 Task: View and add the product "Purina Fancy Feast Cat Food with Ocean Fish and Salmon and Accents of Garden Greens (16 oz)" to cart from the store "Pavilions Pets".
Action: Mouse pressed left at (59, 89)
Screenshot: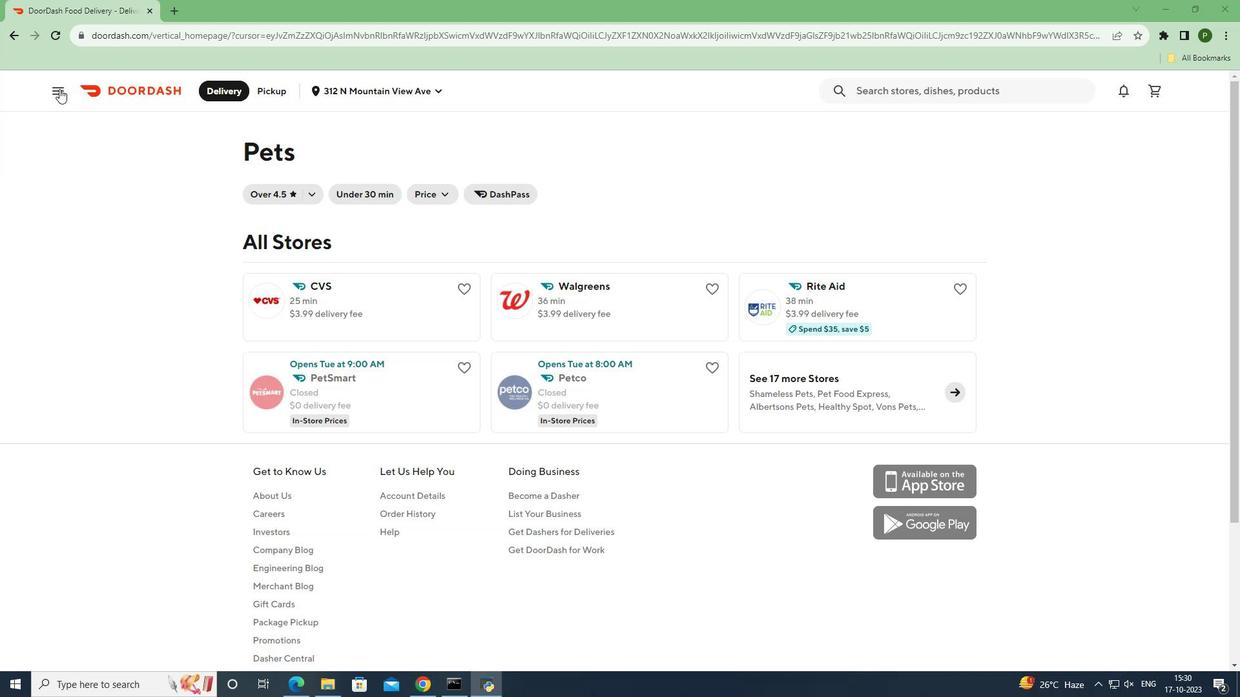 
Action: Mouse moved to (65, 182)
Screenshot: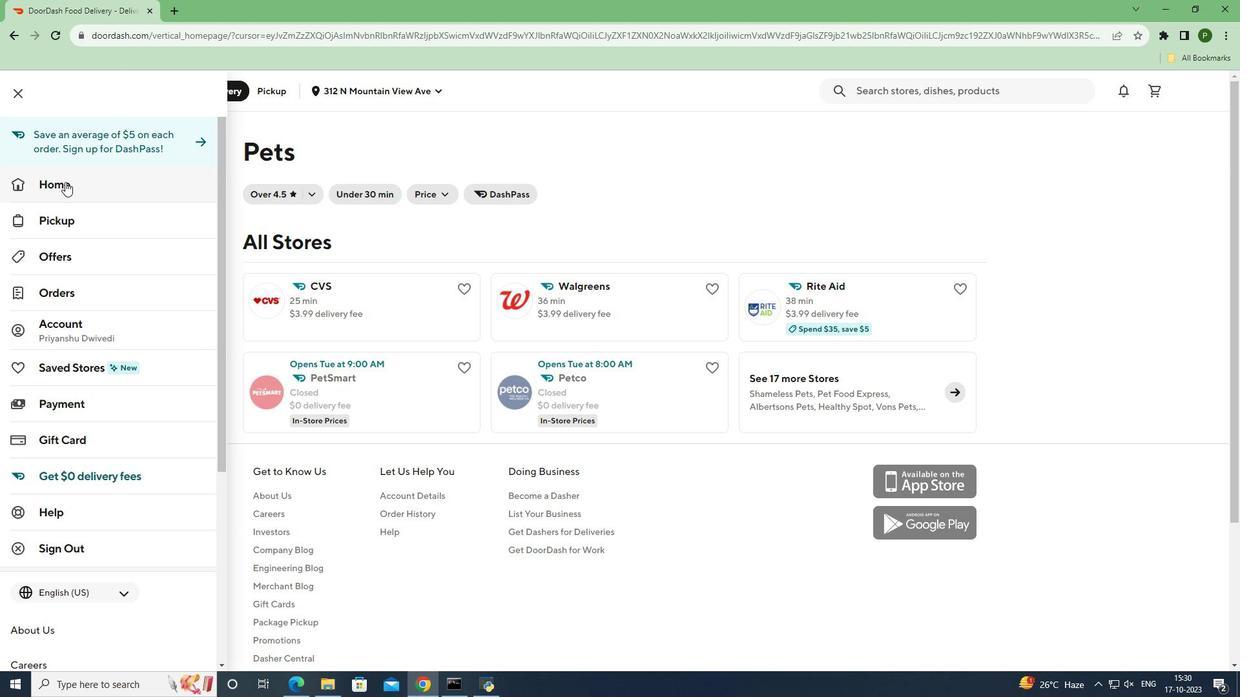 
Action: Mouse pressed left at (65, 182)
Screenshot: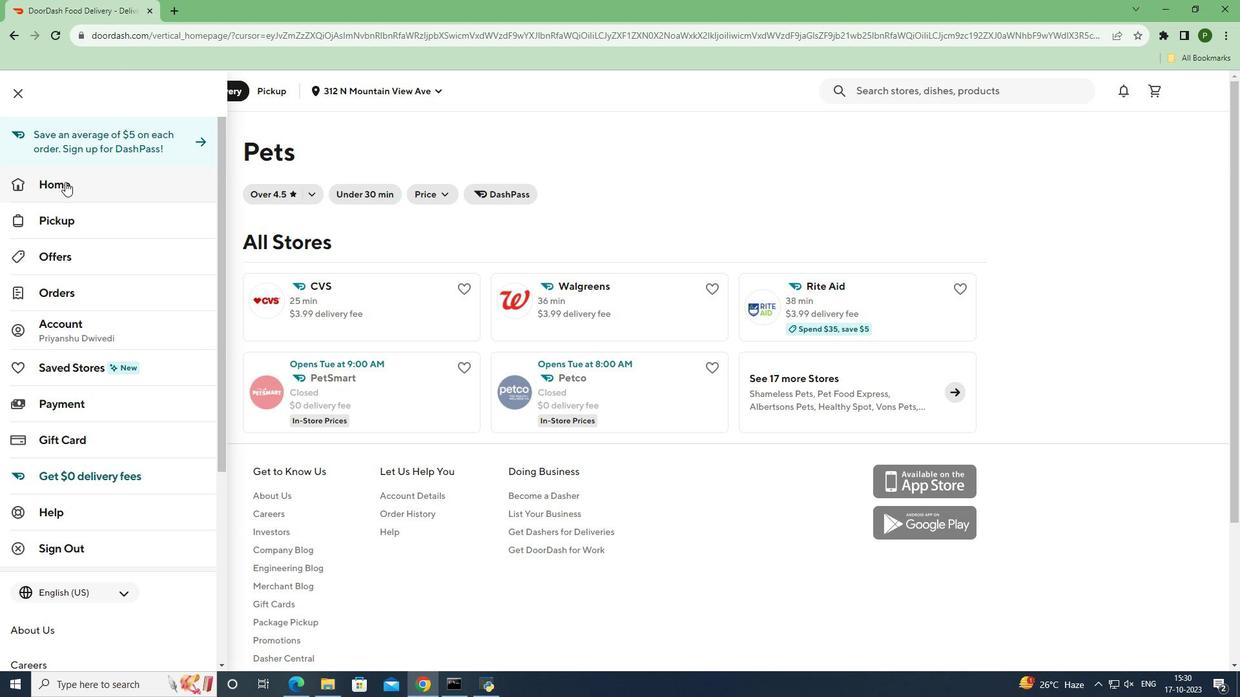 
Action: Mouse moved to (566, 139)
Screenshot: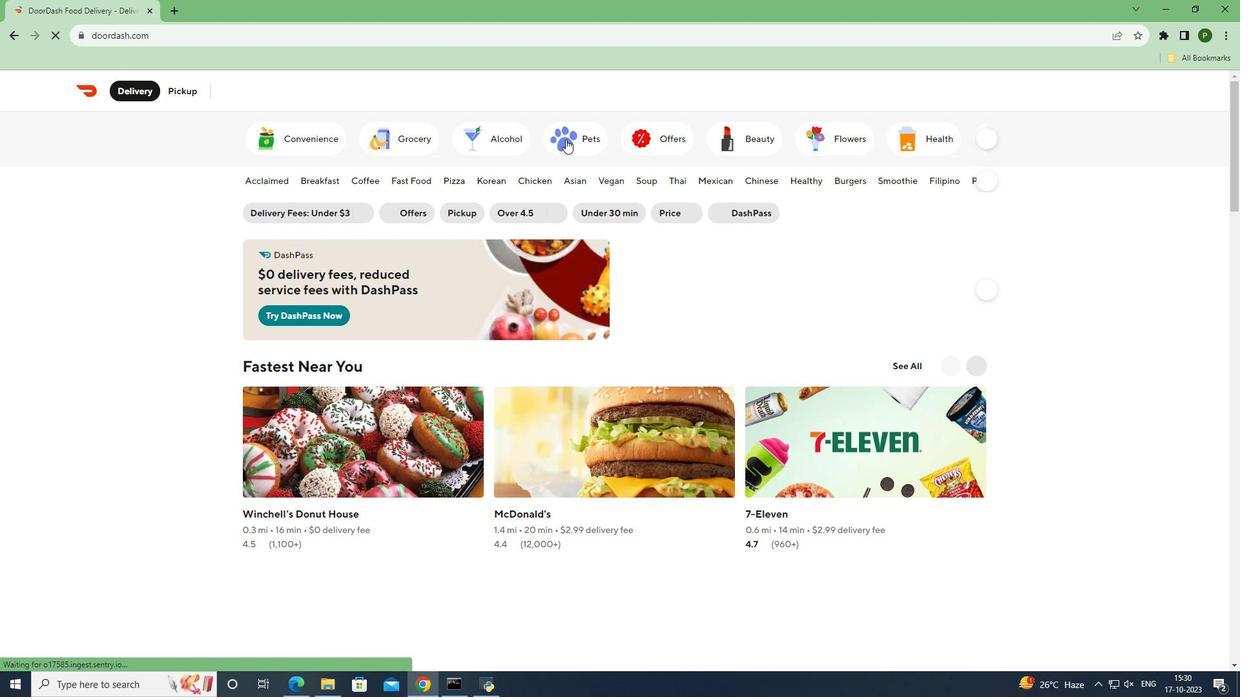 
Action: Mouse pressed left at (566, 139)
Screenshot: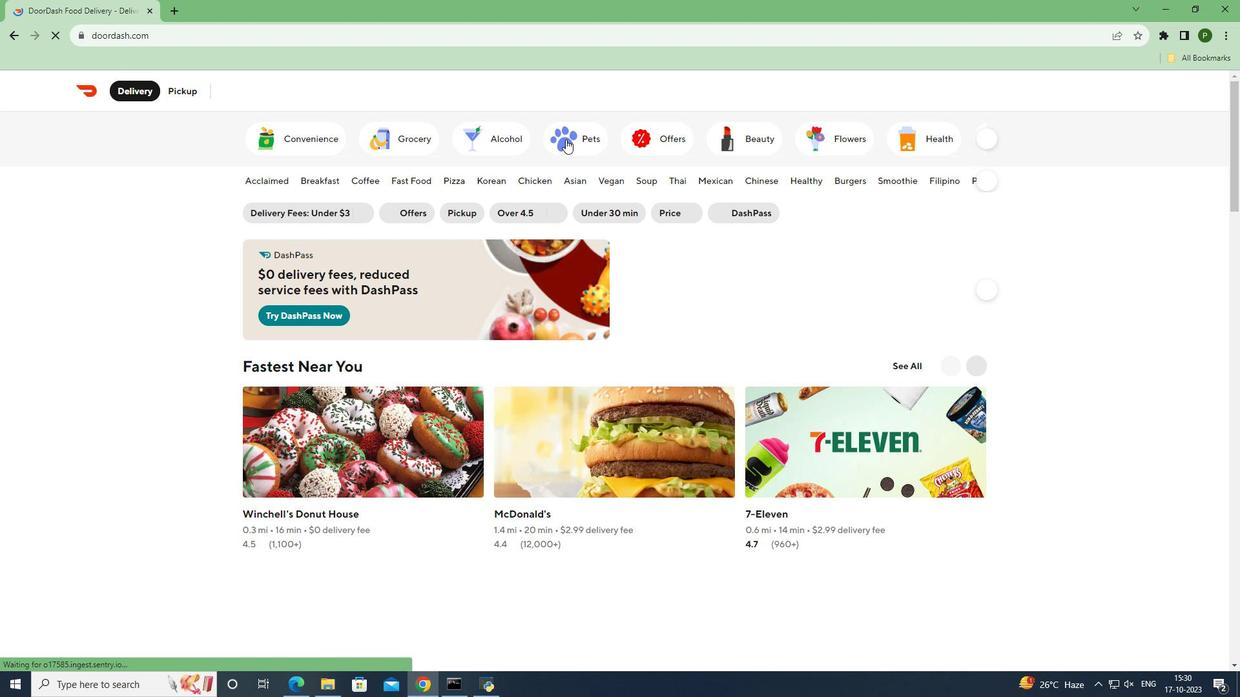 
Action: Mouse moved to (958, 393)
Screenshot: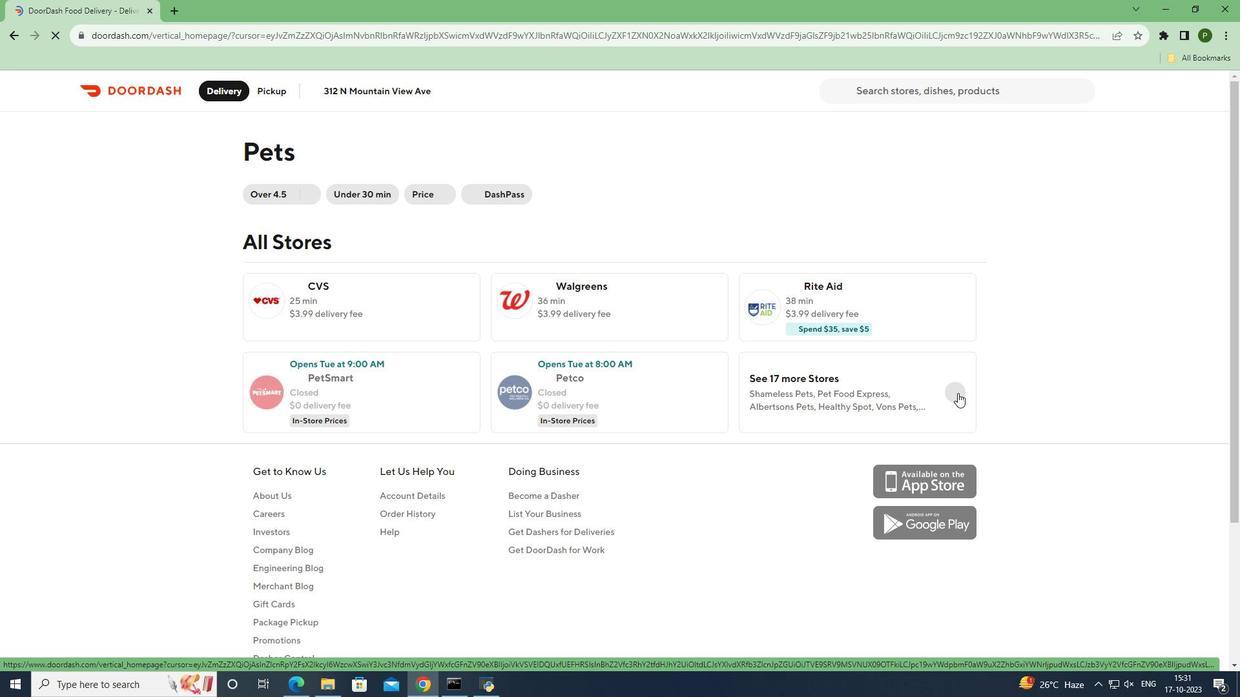 
Action: Mouse pressed left at (958, 393)
Screenshot: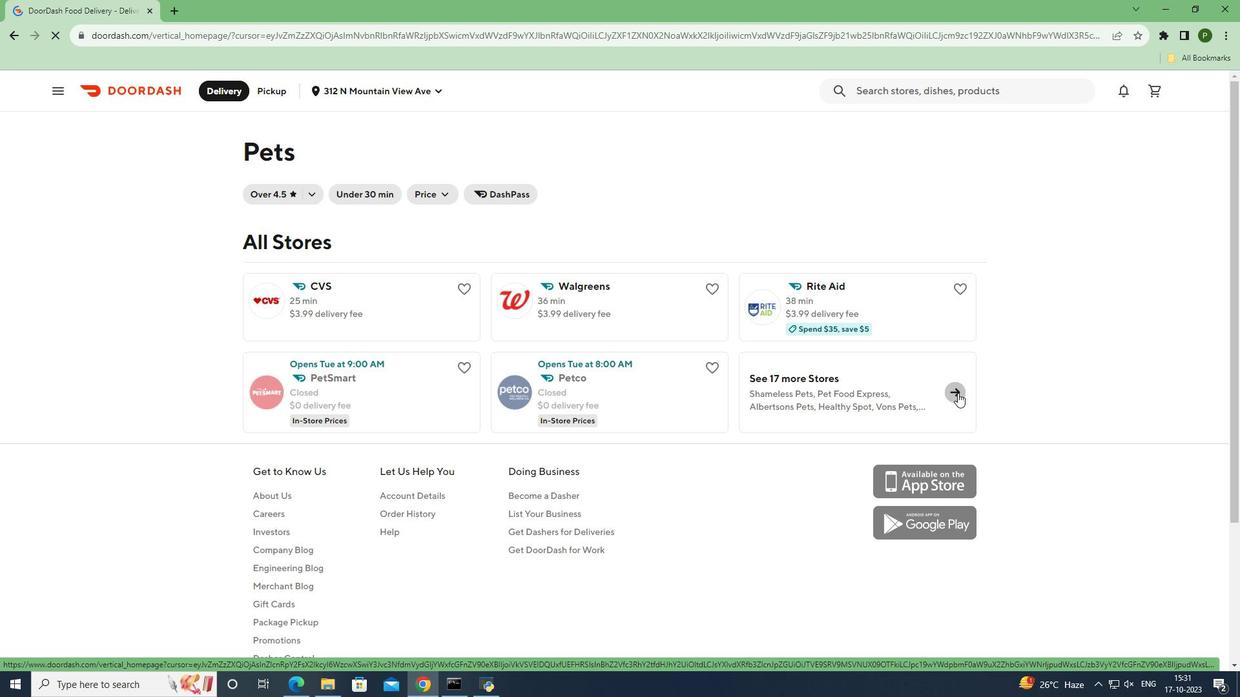 
Action: Mouse moved to (805, 547)
Screenshot: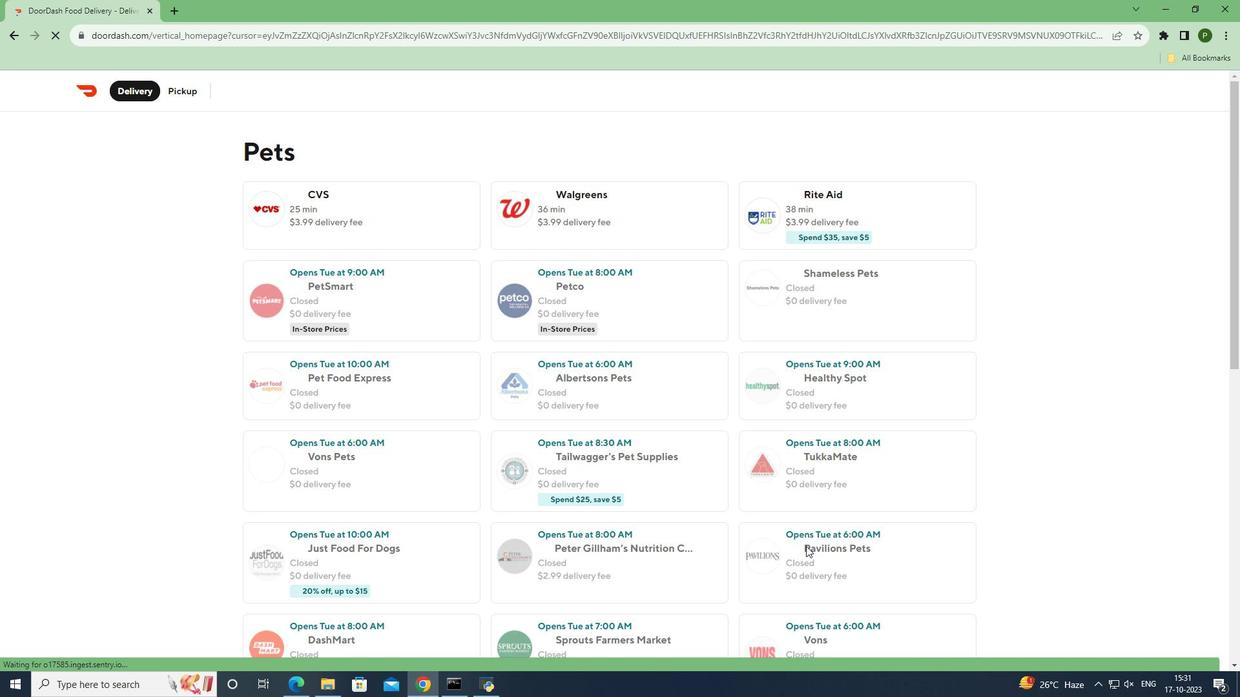 
Action: Mouse pressed left at (805, 547)
Screenshot: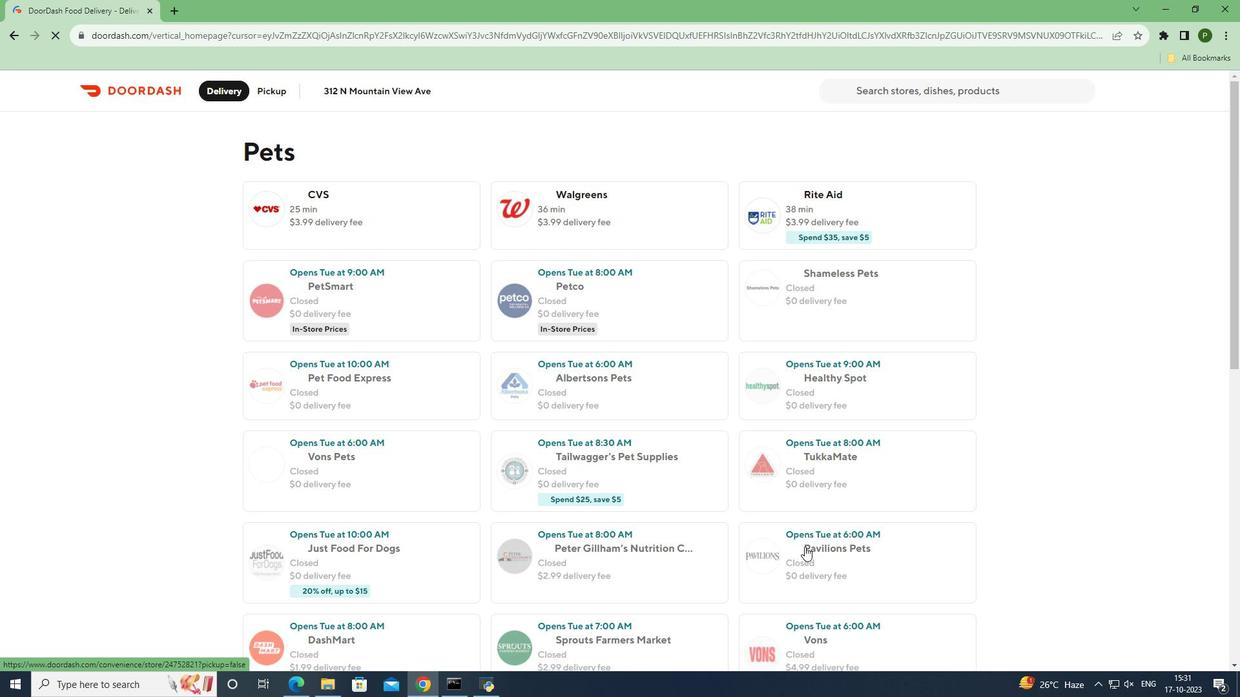 
Action: Mouse moved to (786, 204)
Screenshot: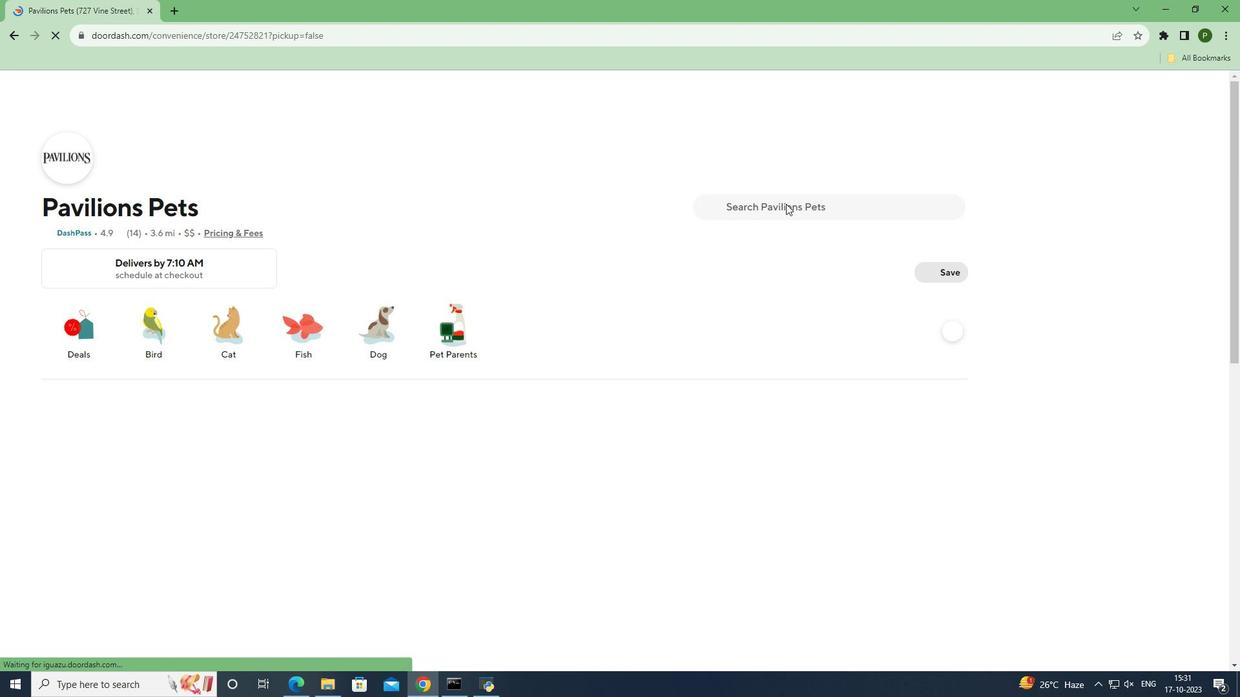 
Action: Mouse pressed left at (786, 204)
Screenshot: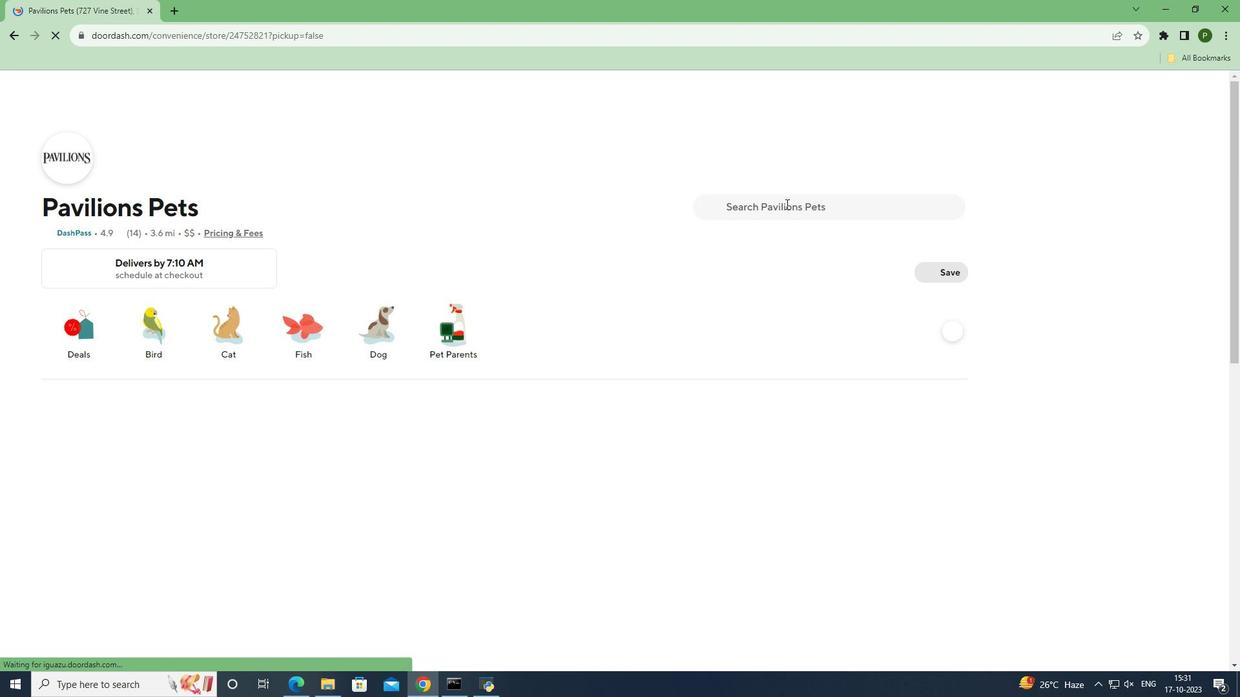 
Action: Mouse moved to (785, 204)
Screenshot: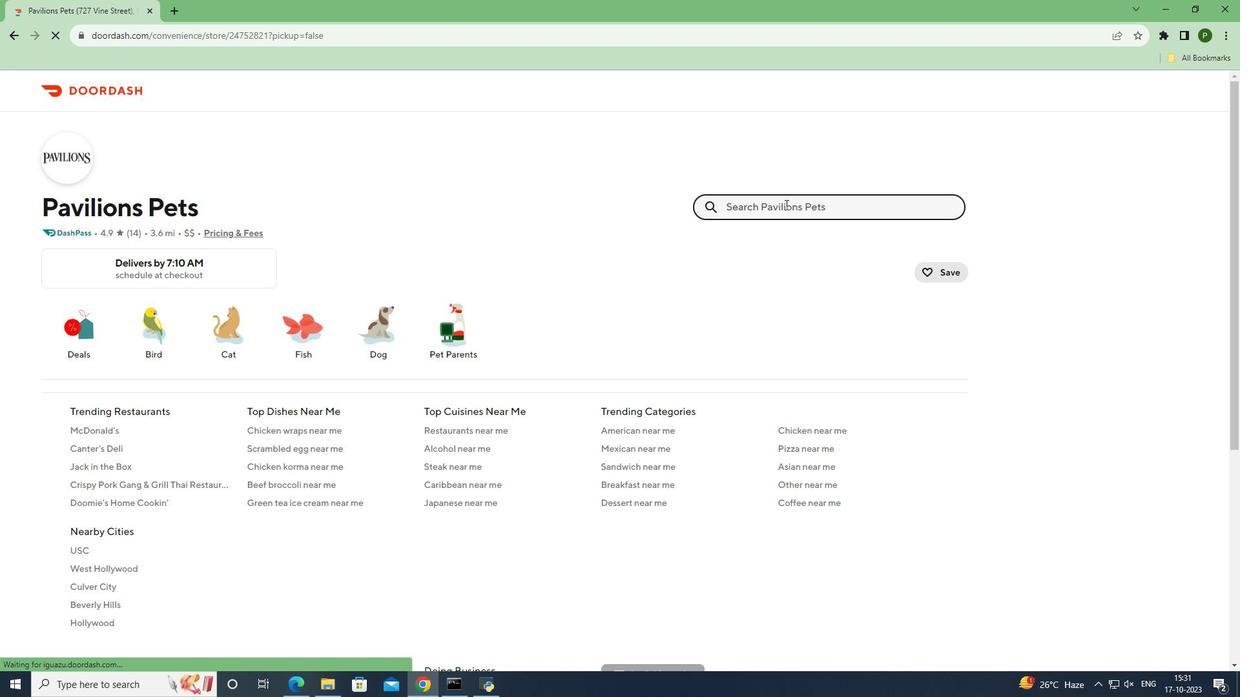 
Action: Key pressed <Key.caps_lock>P<Key.caps_lock>urina<Key.space><Key.caps_lock>F<Key.caps_lock>ancy<Key.space><Key.caps_lock>F<Key.caps_lock>east<Key.space><Key.caps_lock>C<Key.caps_lock>at<Key.space><Key.caps_lock>F<Key.caps_lock>ood<Key.space>with<Key.space><Key.caps_lock>O<Key.caps_lock>cean<Key.space><Key.caps_lock>F<Key.caps_lock>ish<Key.space>and<Key.space><Key.caps_lock>S<Key.caps_lock>almon<Key.space>and<Key.space><Key.caps_lock>A<Key.caps_lock>ccents<Key.space>of<Key.space><Key.caps_lock>G<Key.caps_lock>arden<Key.space><Key.caps_lock>G<Key.caps_lock>reens<Key.space><Key.shift_r>(16<Key.space>oz<Key.shift_r>)<Key.enter>
Screenshot: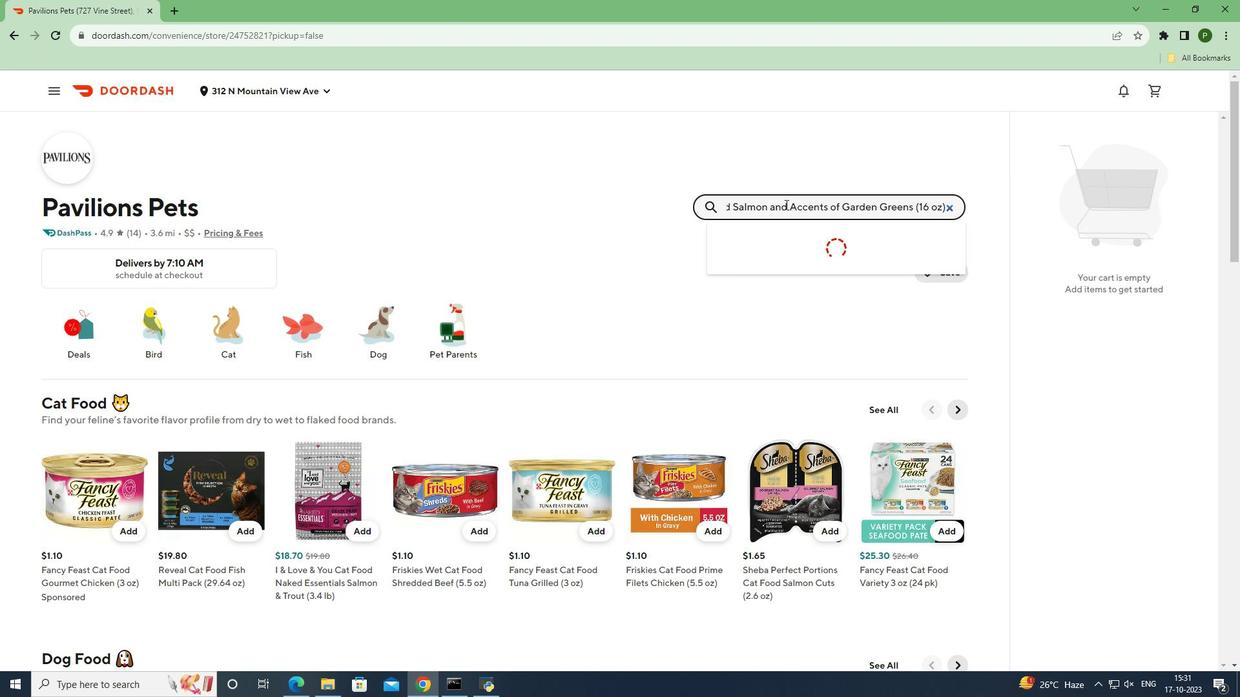 
Action: Mouse moved to (111, 354)
Screenshot: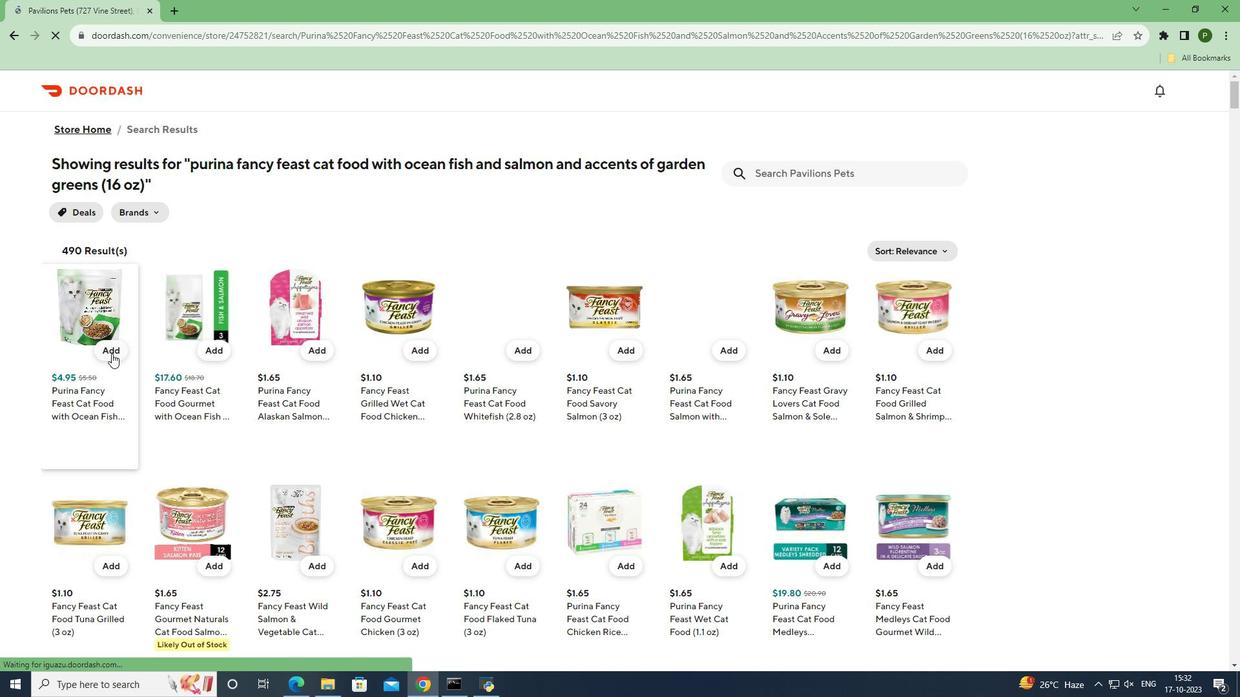 
Action: Mouse pressed left at (111, 354)
Screenshot: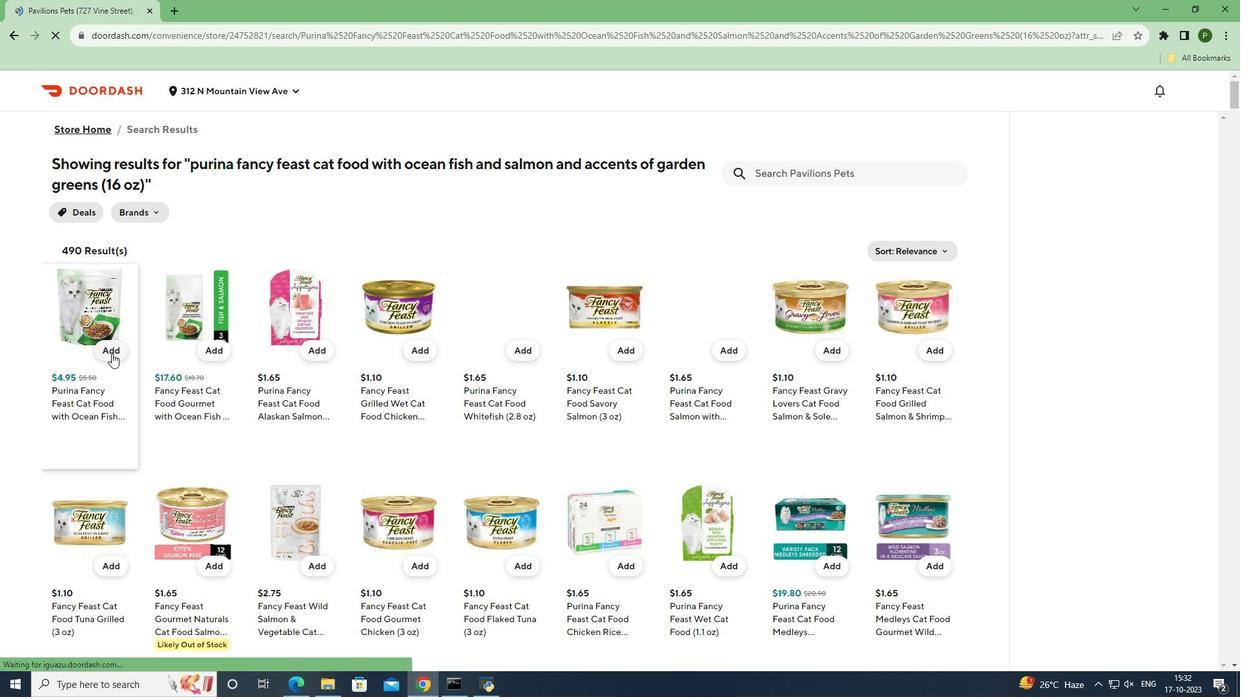 
Action: Mouse moved to (74, 422)
Screenshot: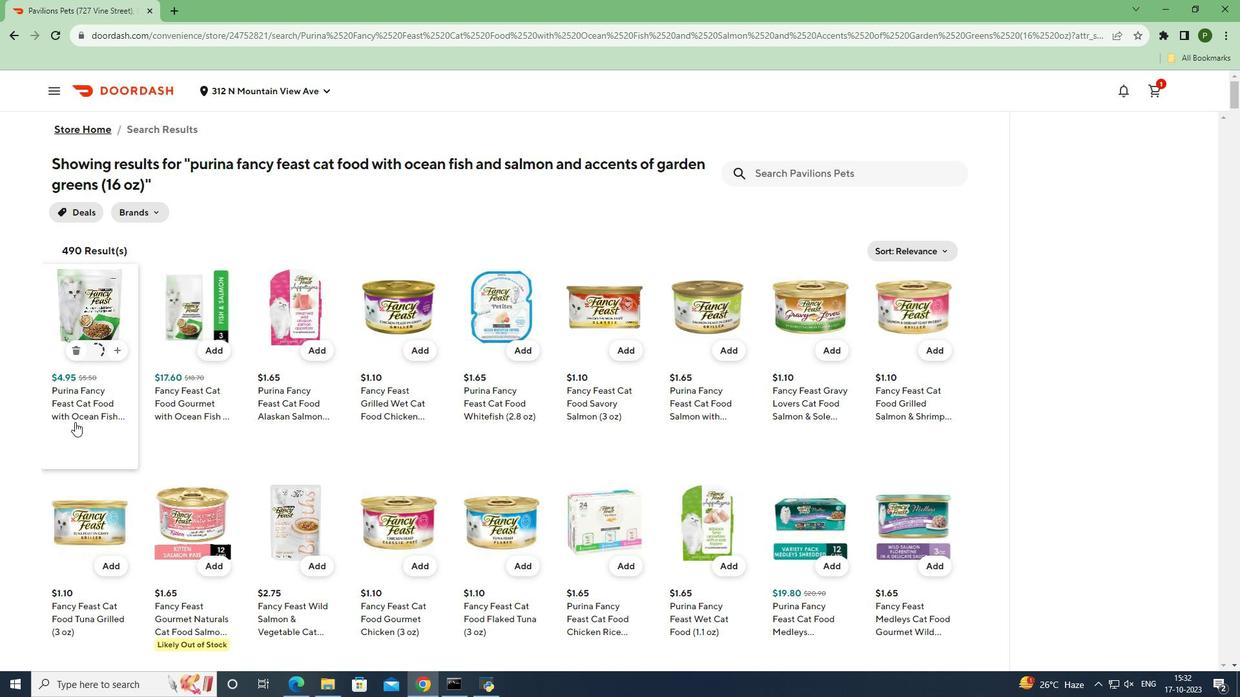 
